 Task: Look for properties with indoor fireplaces.
Action: Mouse moved to (1066, 127)
Screenshot: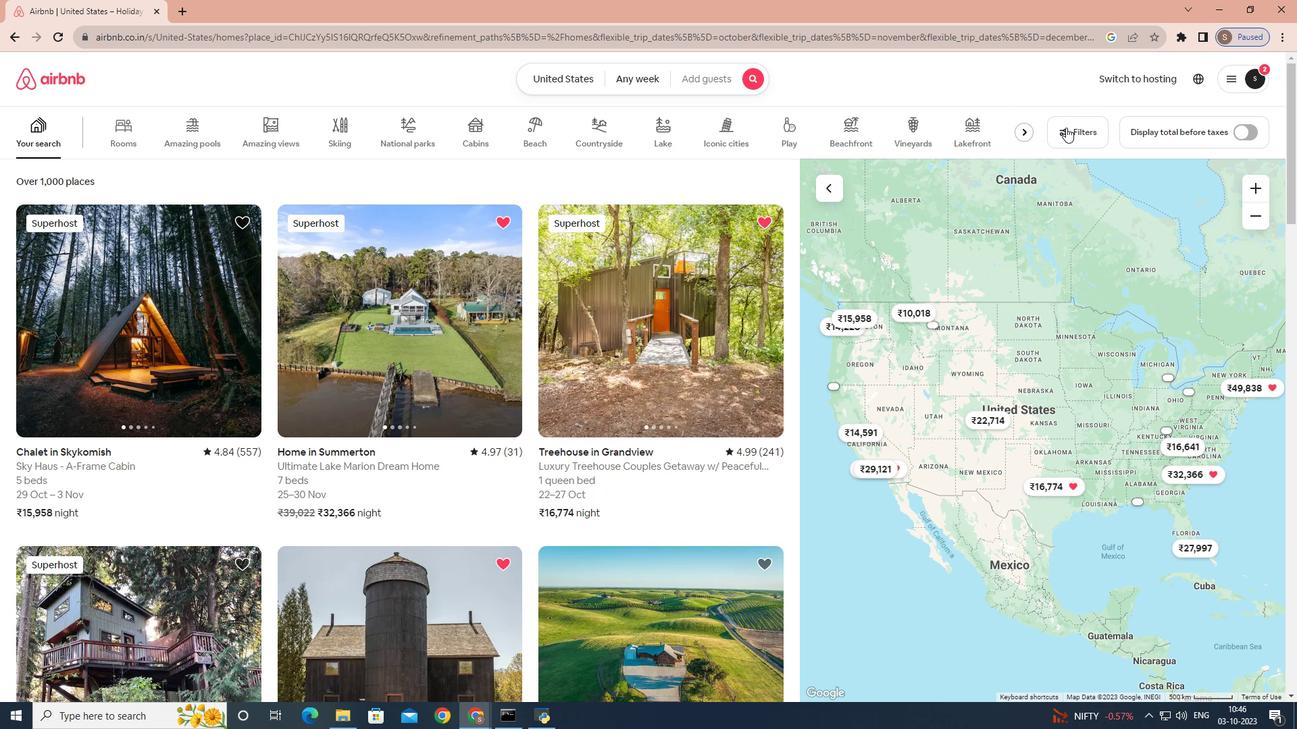 
Action: Mouse pressed left at (1066, 127)
Screenshot: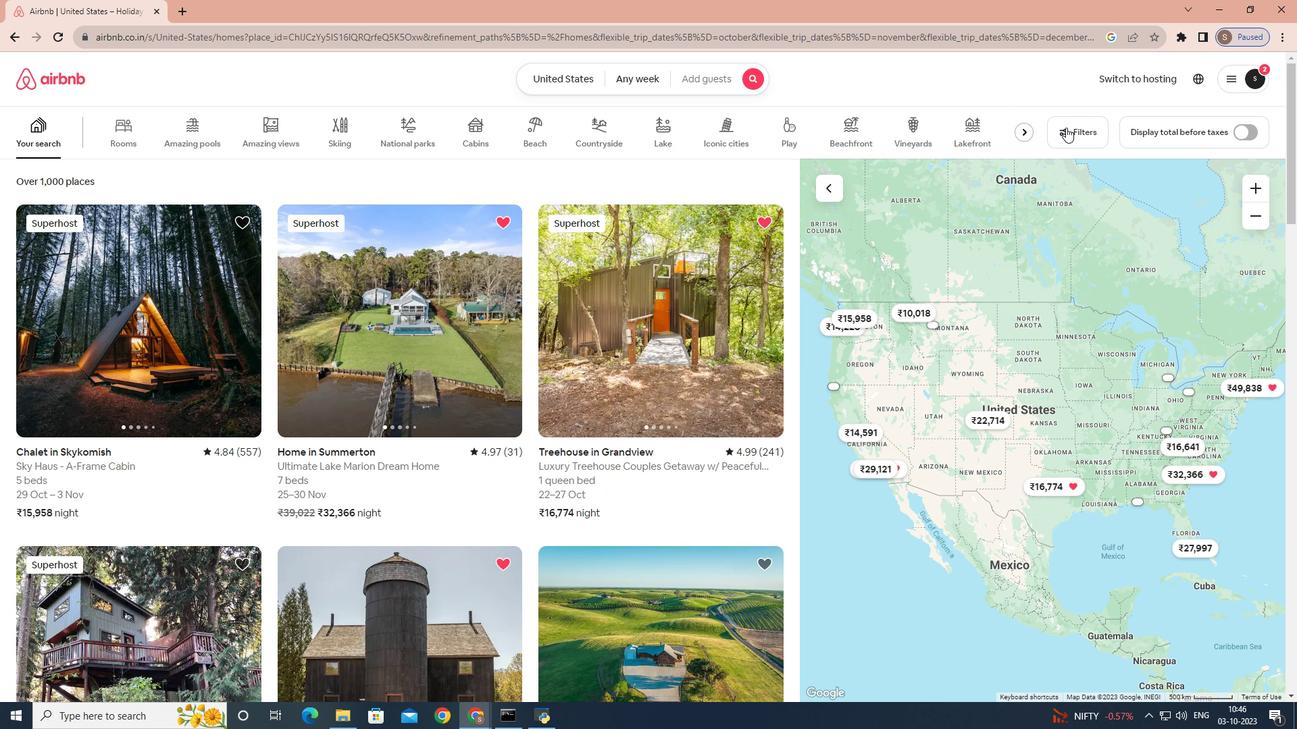
Action: Mouse moved to (803, 205)
Screenshot: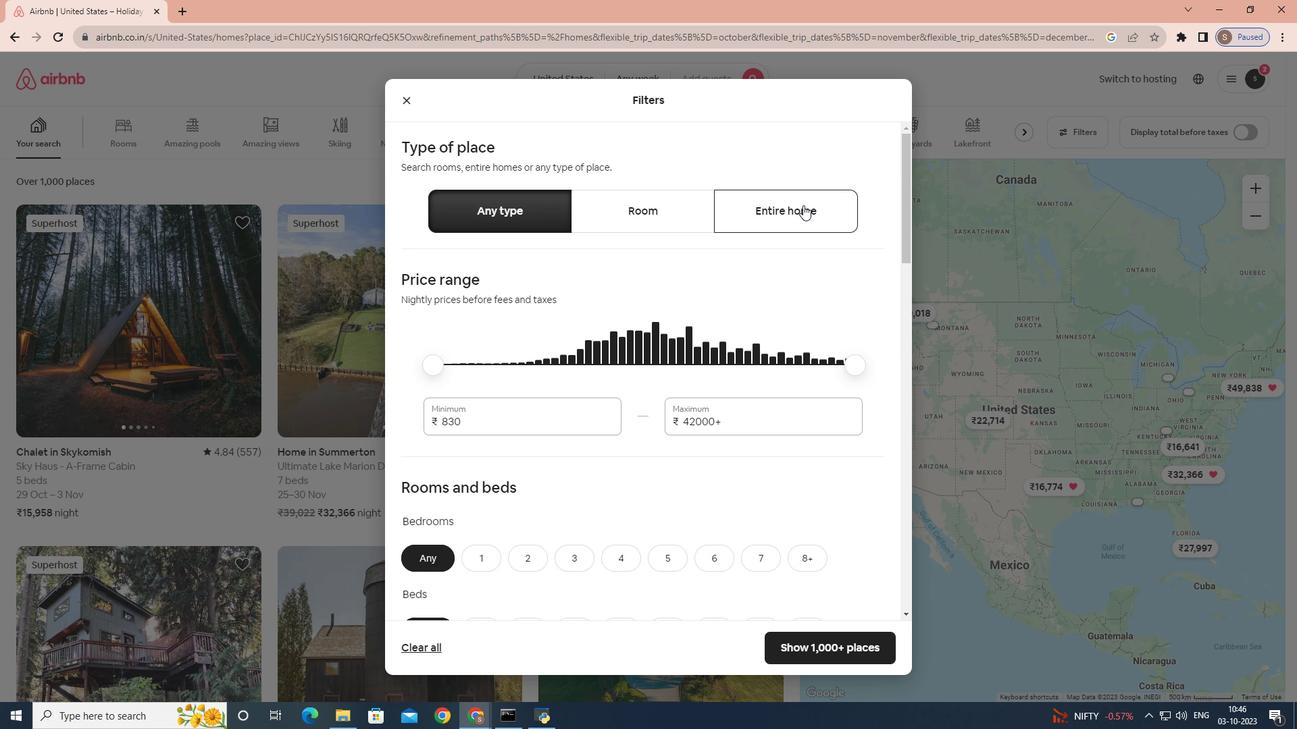 
Action: Mouse pressed left at (803, 205)
Screenshot: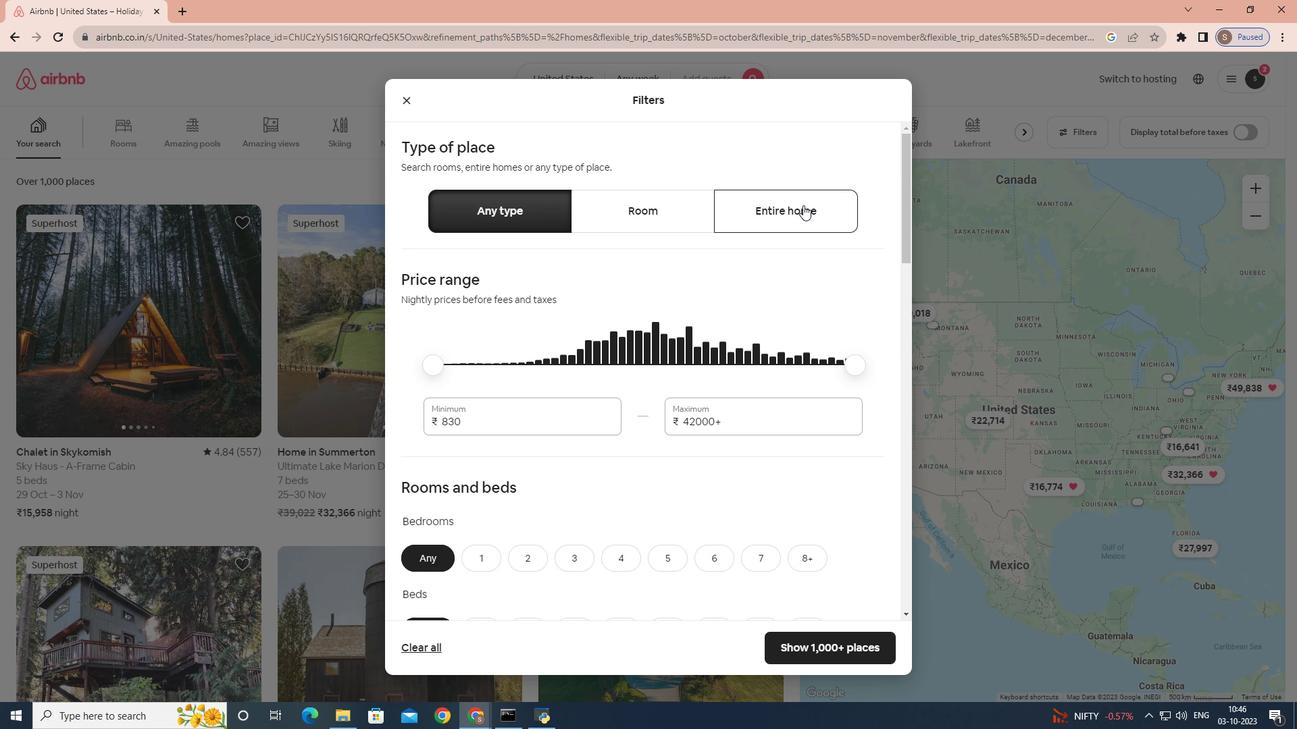 
Action: Mouse moved to (758, 266)
Screenshot: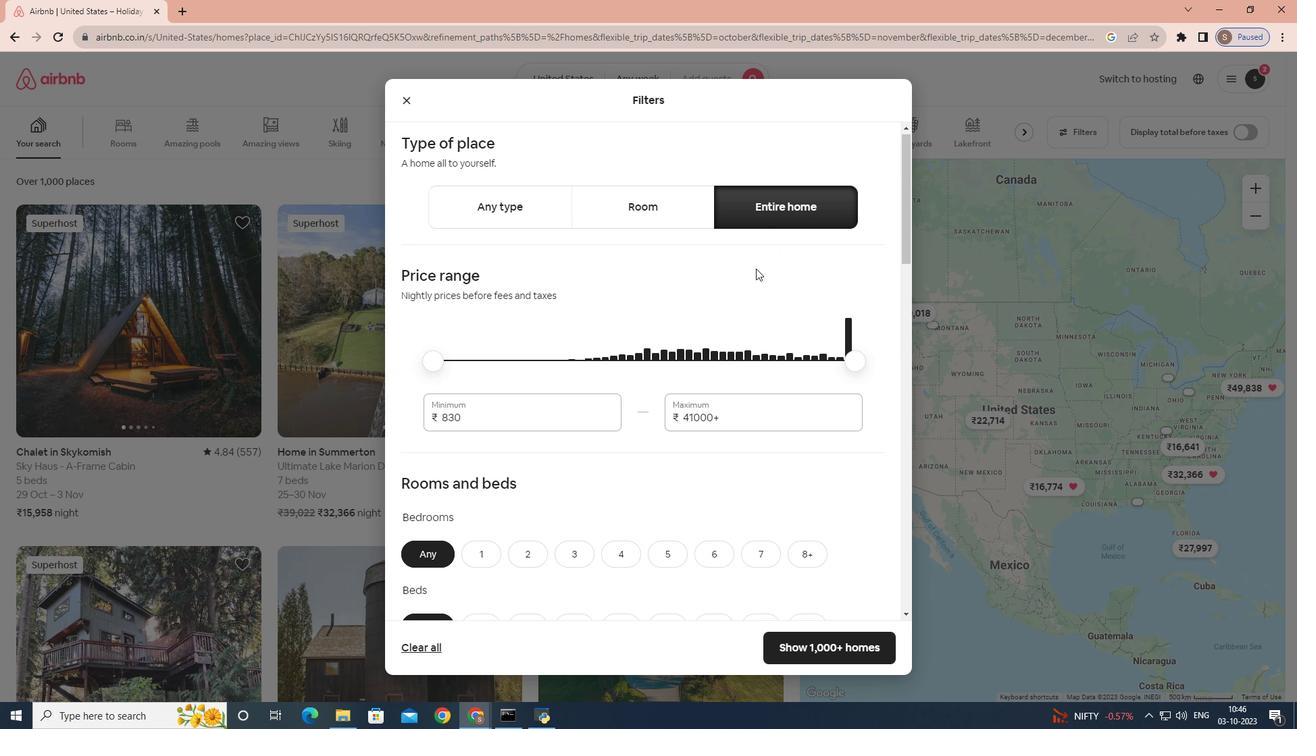 
Action: Mouse scrolled (758, 265) with delta (0, 0)
Screenshot: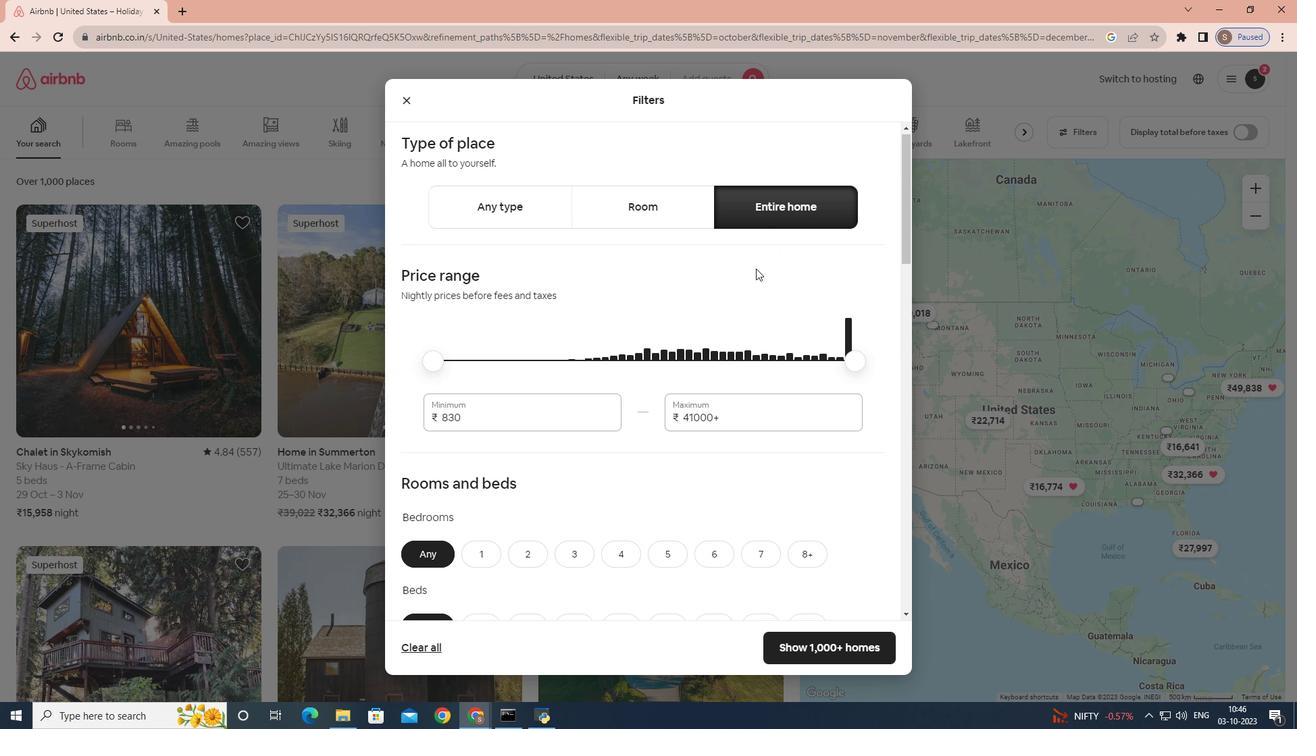 
Action: Mouse moved to (756, 268)
Screenshot: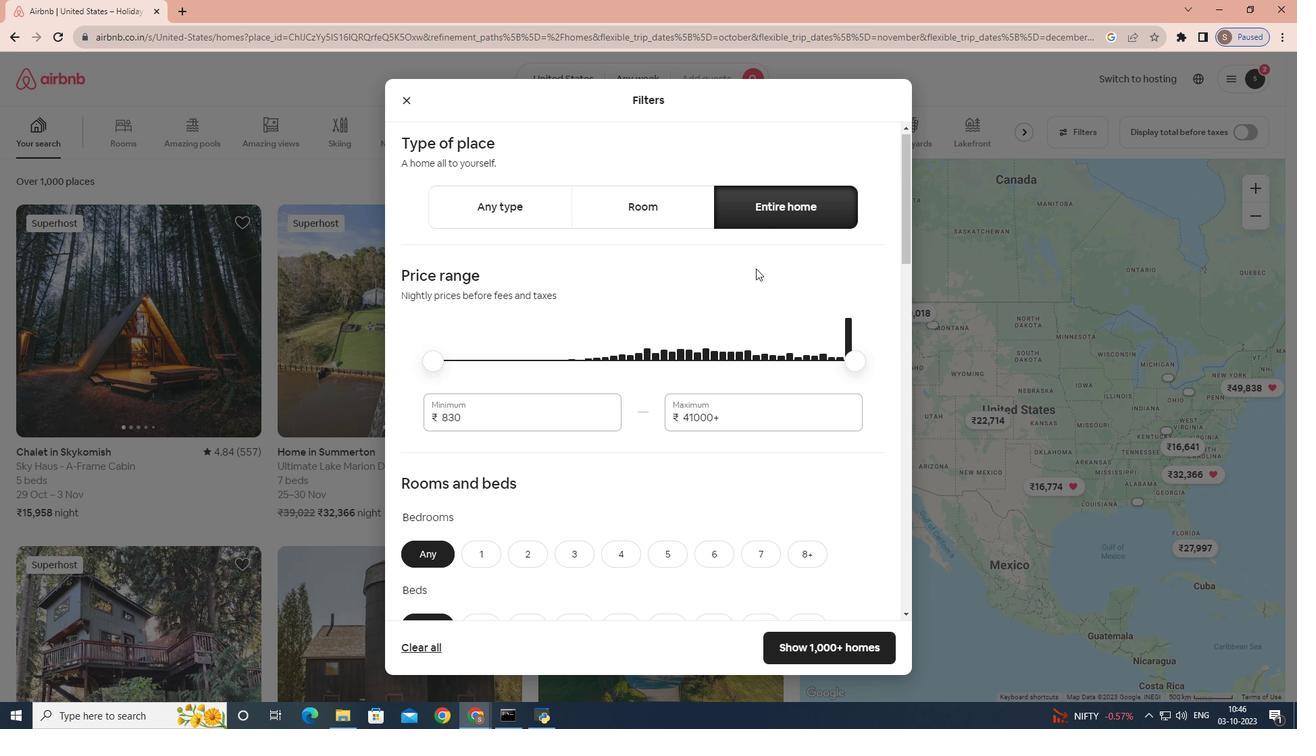 
Action: Mouse scrolled (756, 268) with delta (0, 0)
Screenshot: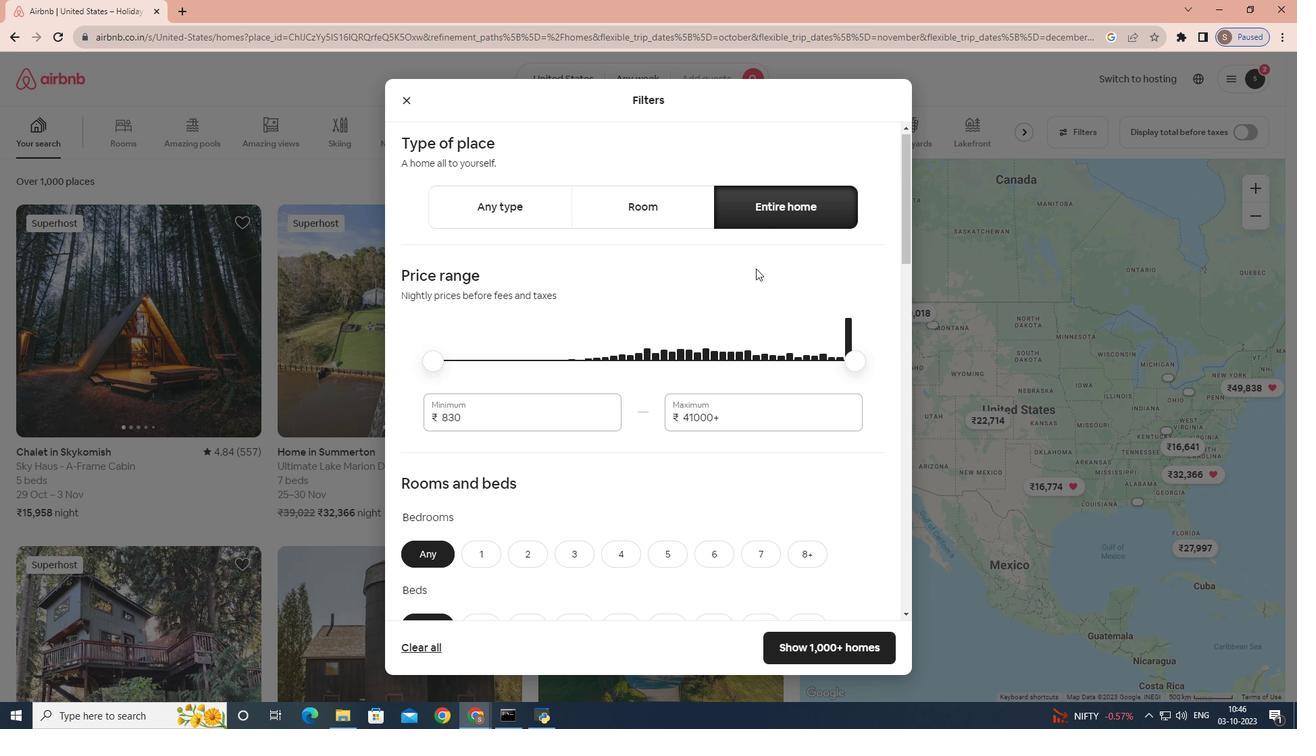 
Action: Mouse scrolled (756, 268) with delta (0, 0)
Screenshot: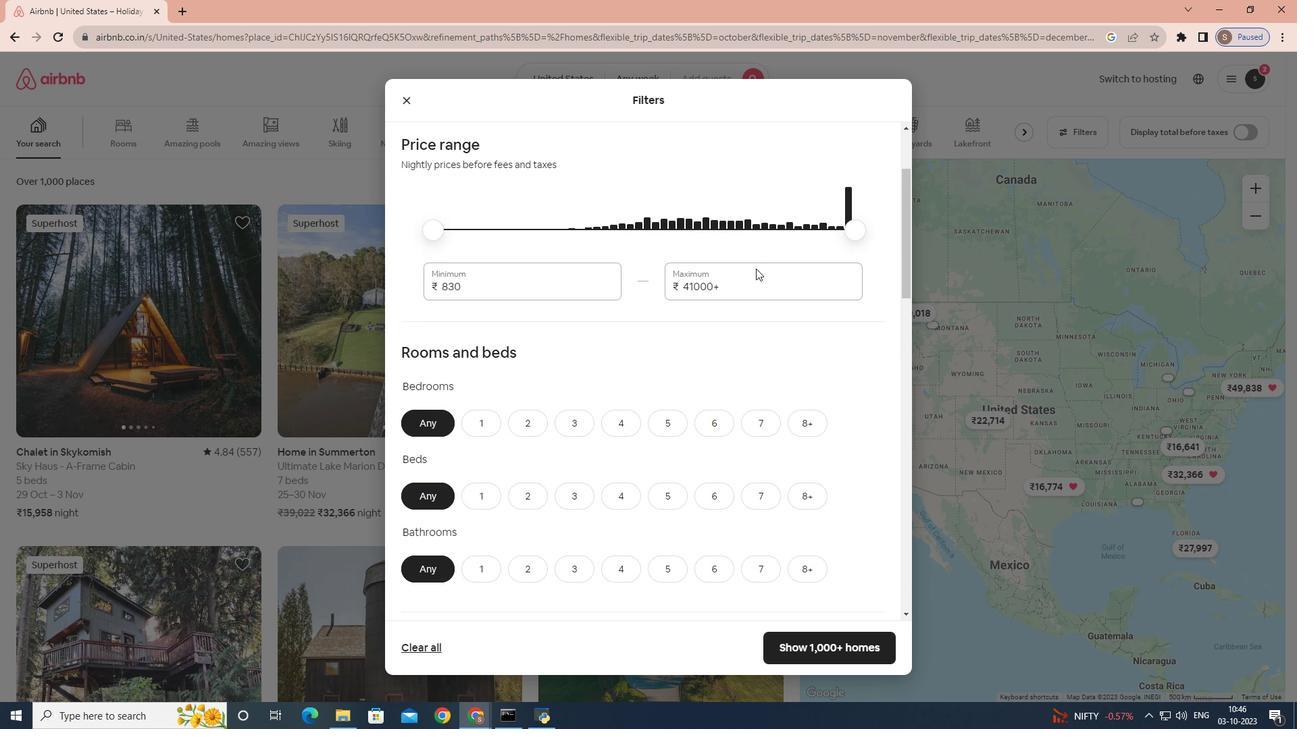 
Action: Mouse scrolled (756, 268) with delta (0, 0)
Screenshot: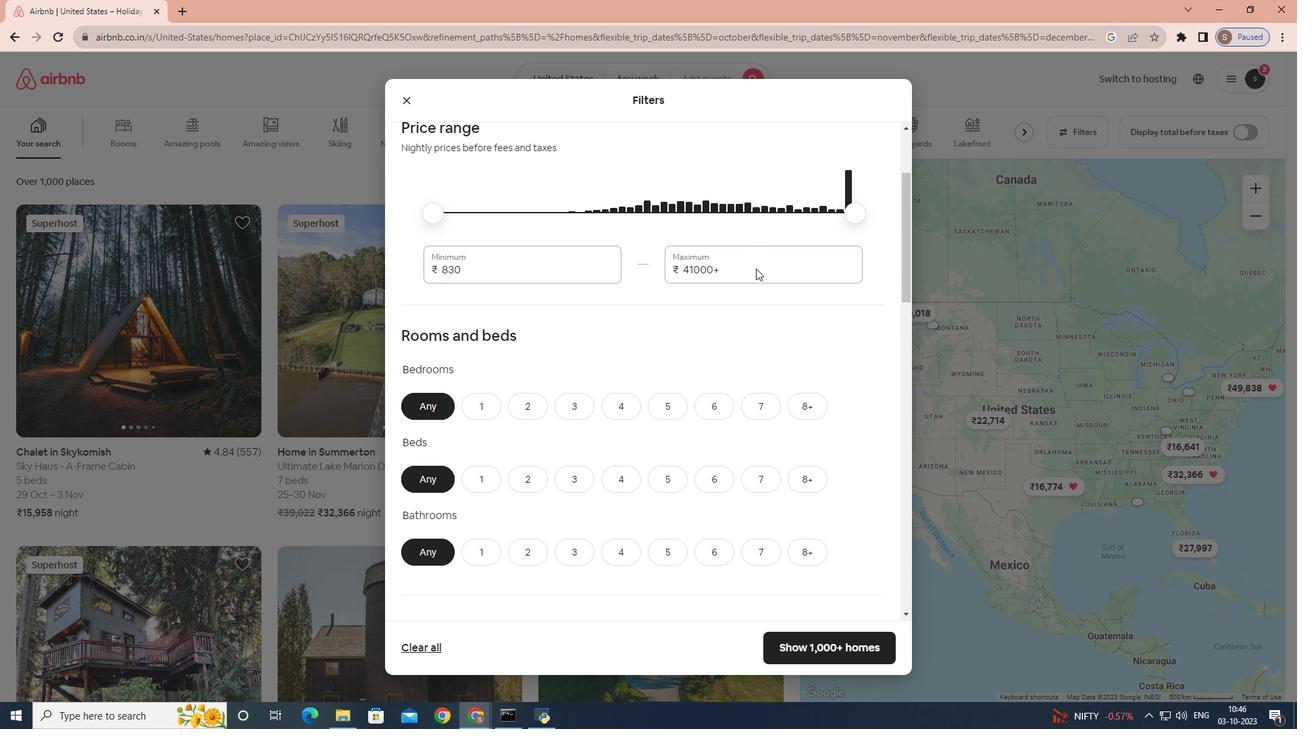 
Action: Mouse scrolled (756, 268) with delta (0, 0)
Screenshot: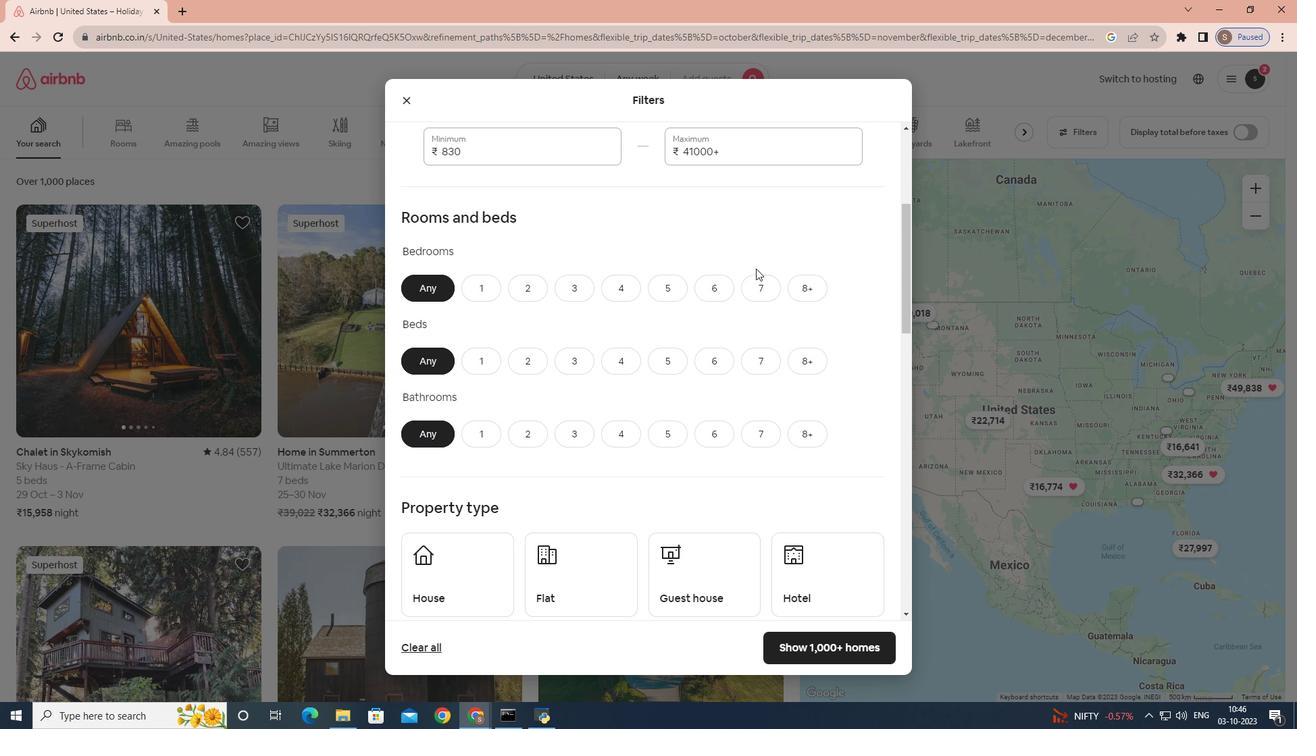 
Action: Mouse scrolled (756, 268) with delta (0, 0)
Screenshot: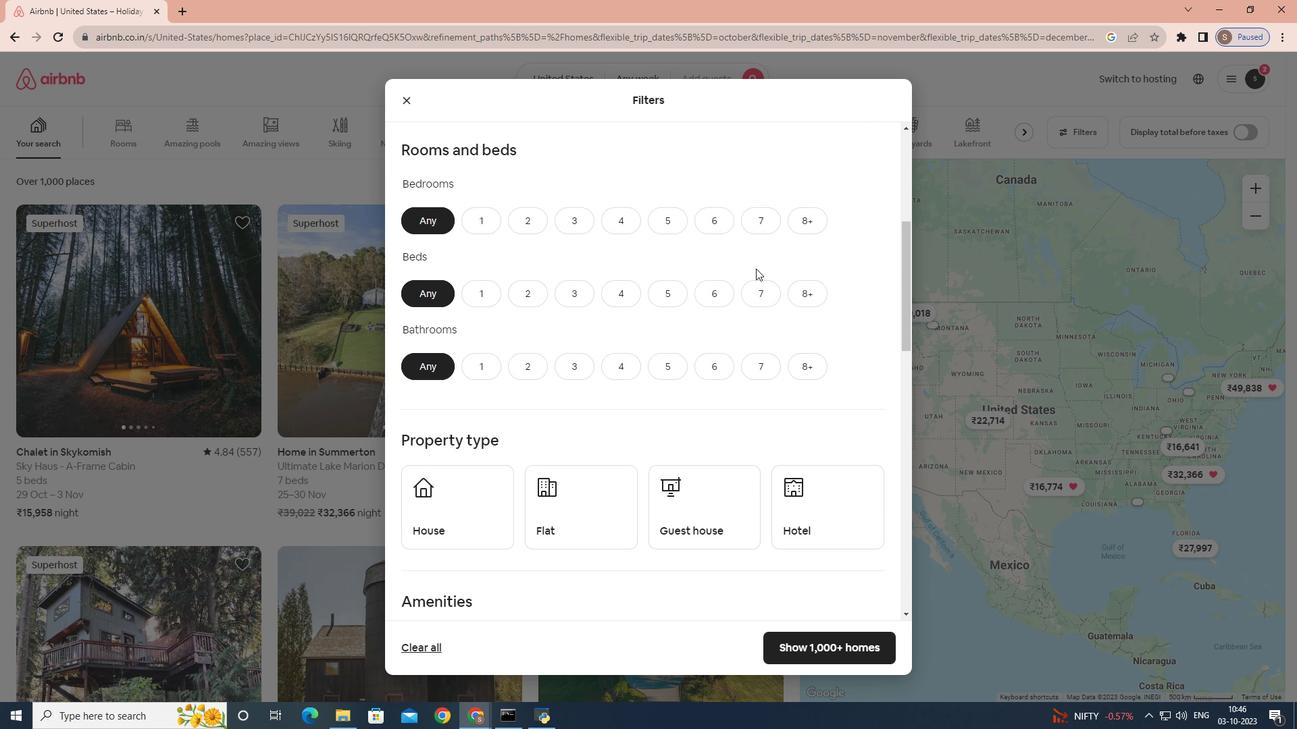 
Action: Mouse scrolled (756, 268) with delta (0, 0)
Screenshot: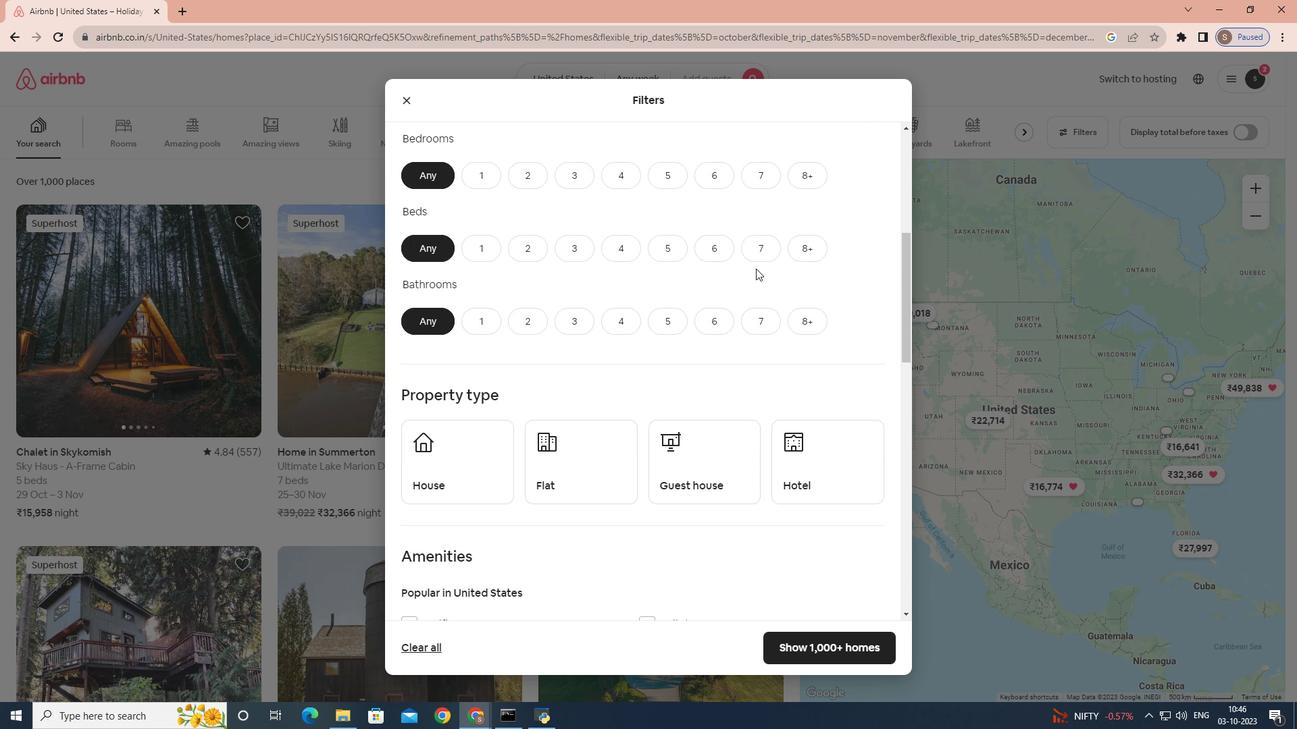 
Action: Mouse scrolled (756, 268) with delta (0, 0)
Screenshot: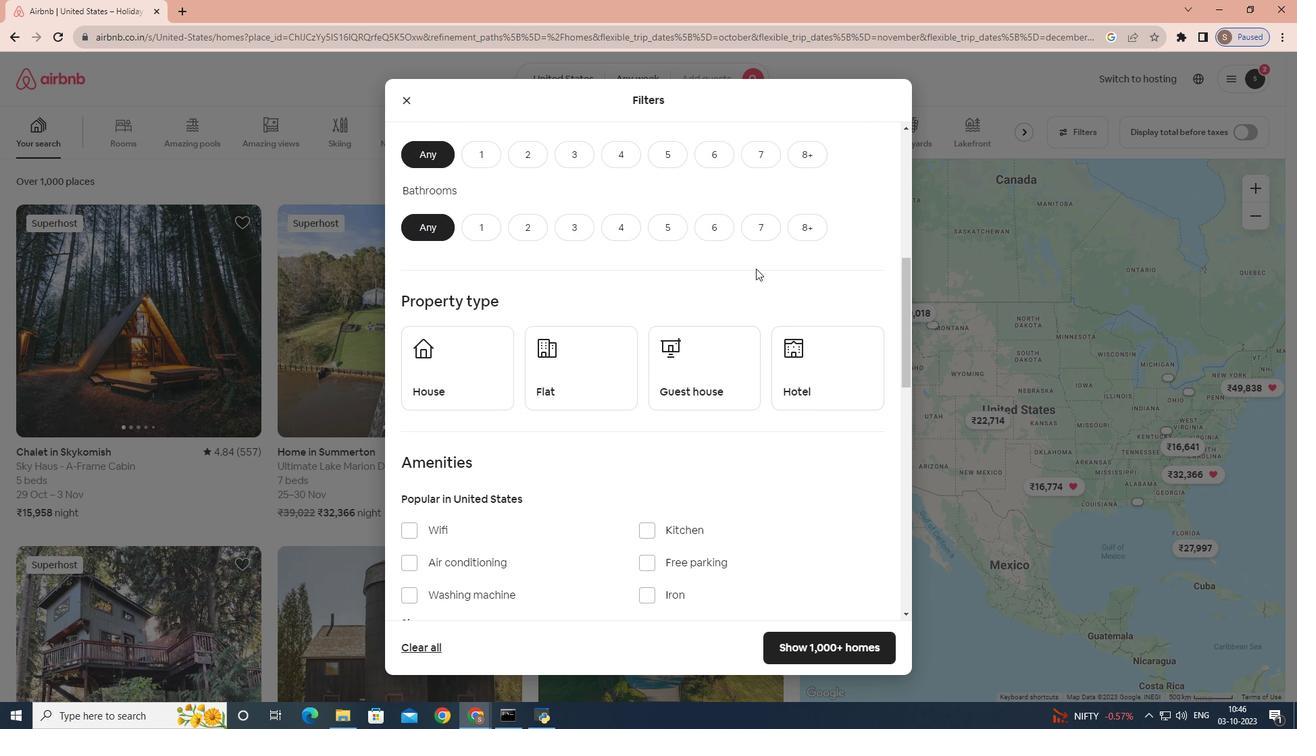 
Action: Mouse scrolled (756, 268) with delta (0, 0)
Screenshot: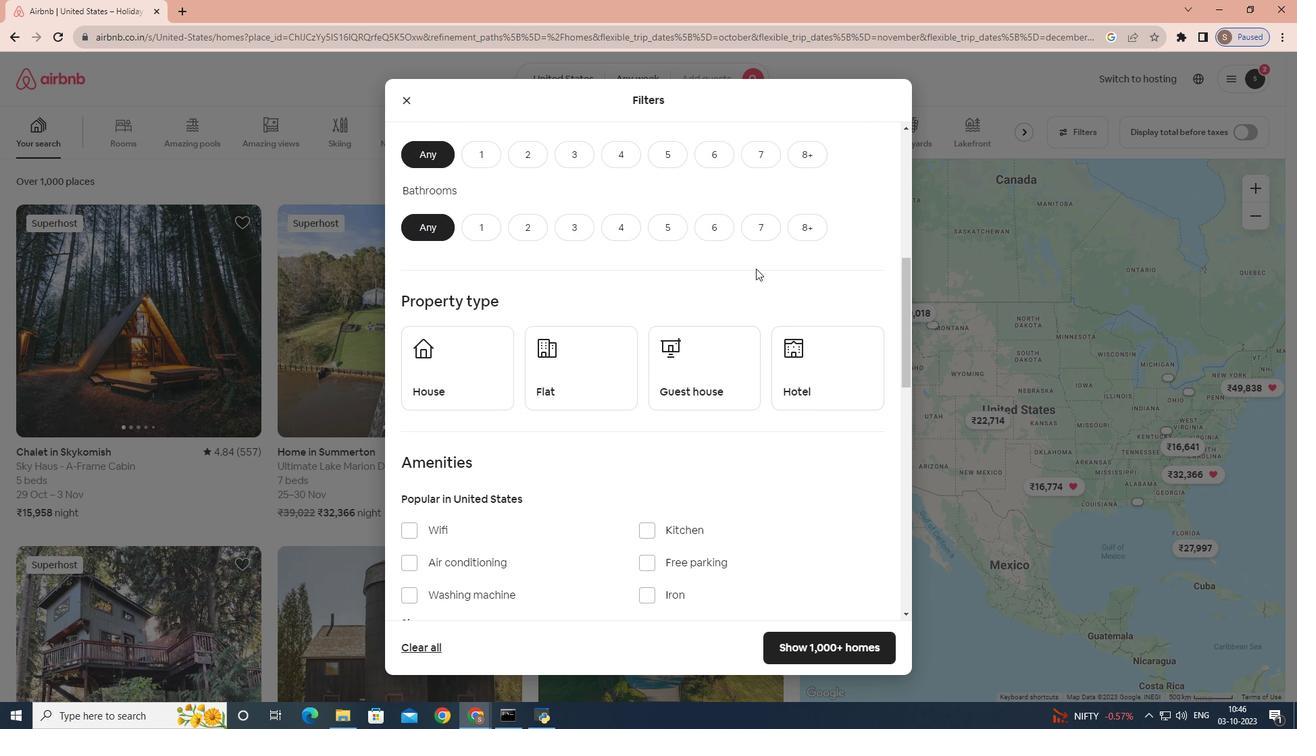 
Action: Mouse scrolled (756, 268) with delta (0, 0)
Screenshot: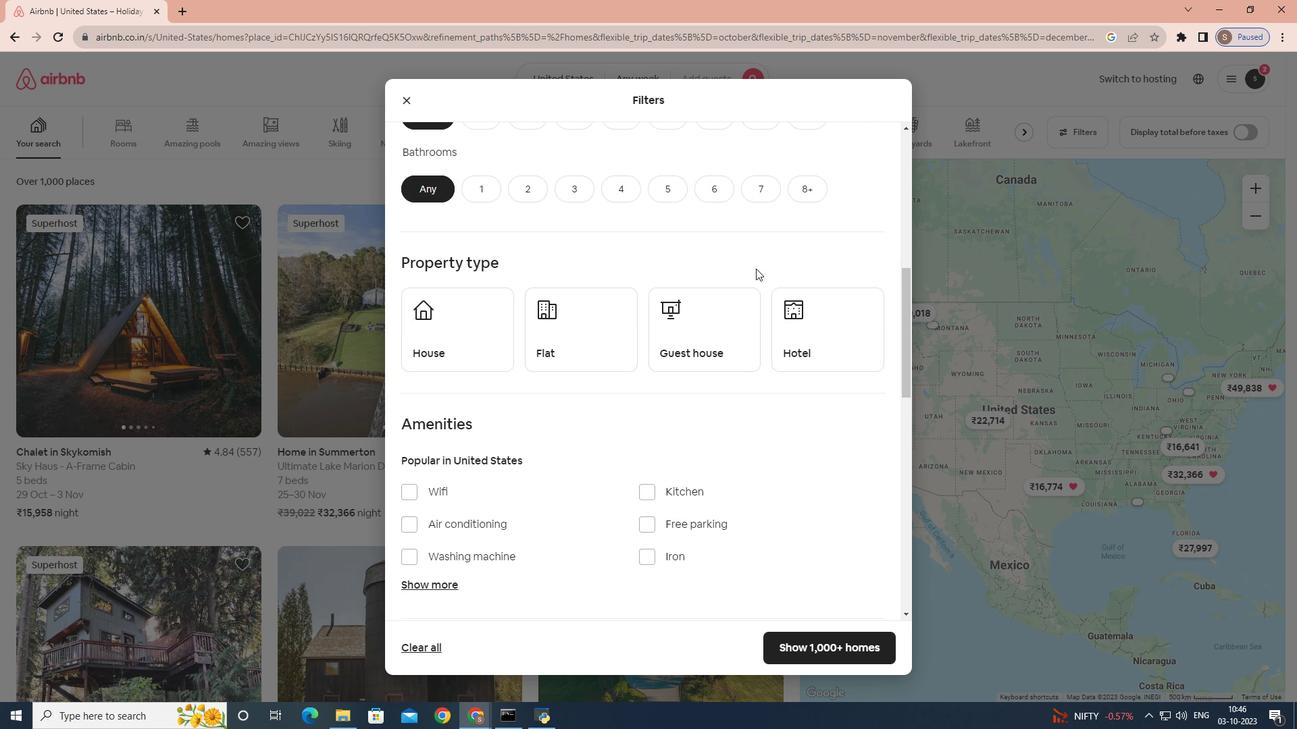 
Action: Mouse scrolled (756, 268) with delta (0, 0)
Screenshot: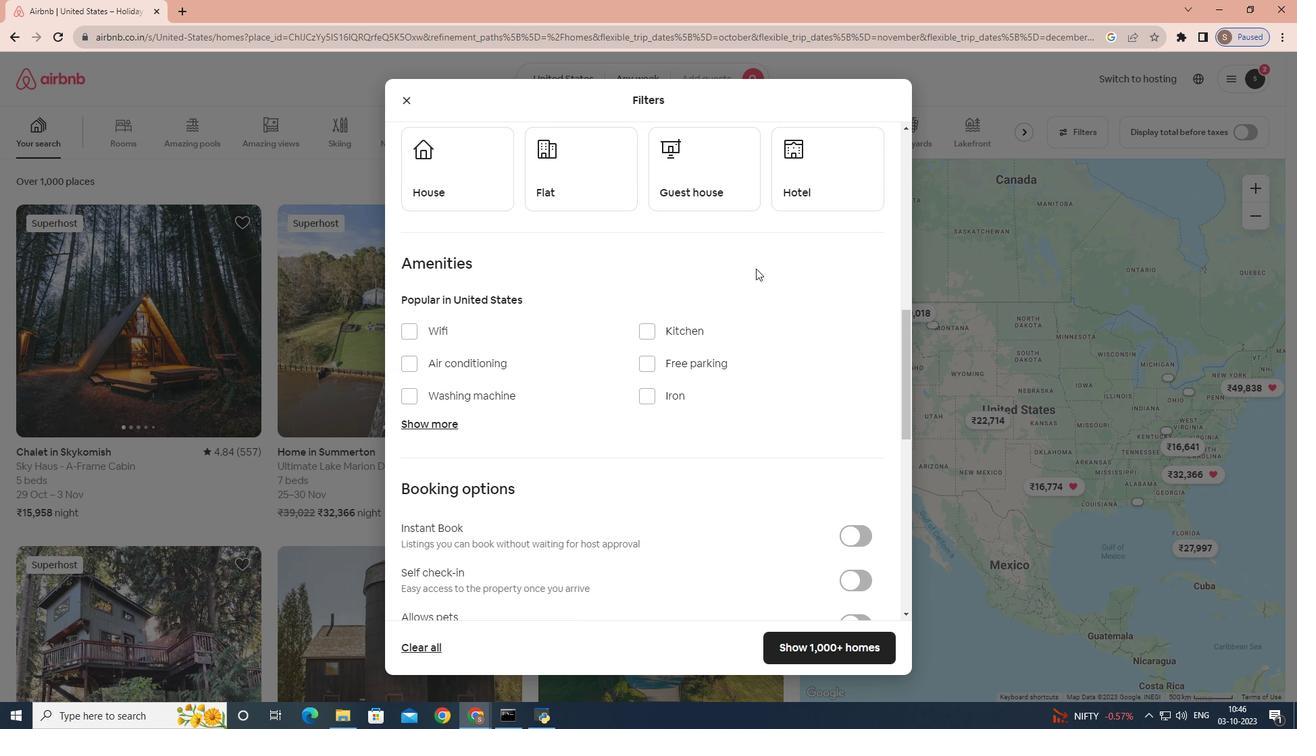 
Action: Mouse moved to (420, 361)
Screenshot: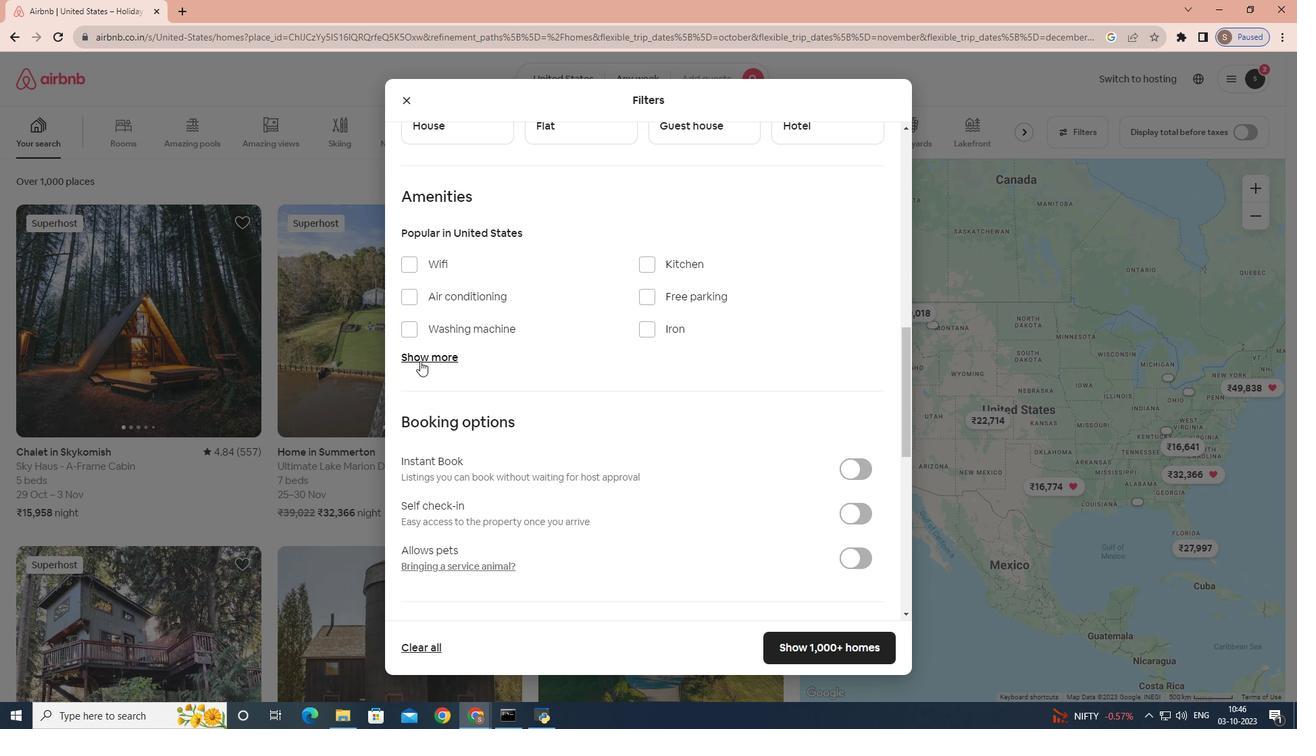 
Action: Mouse pressed left at (420, 361)
Screenshot: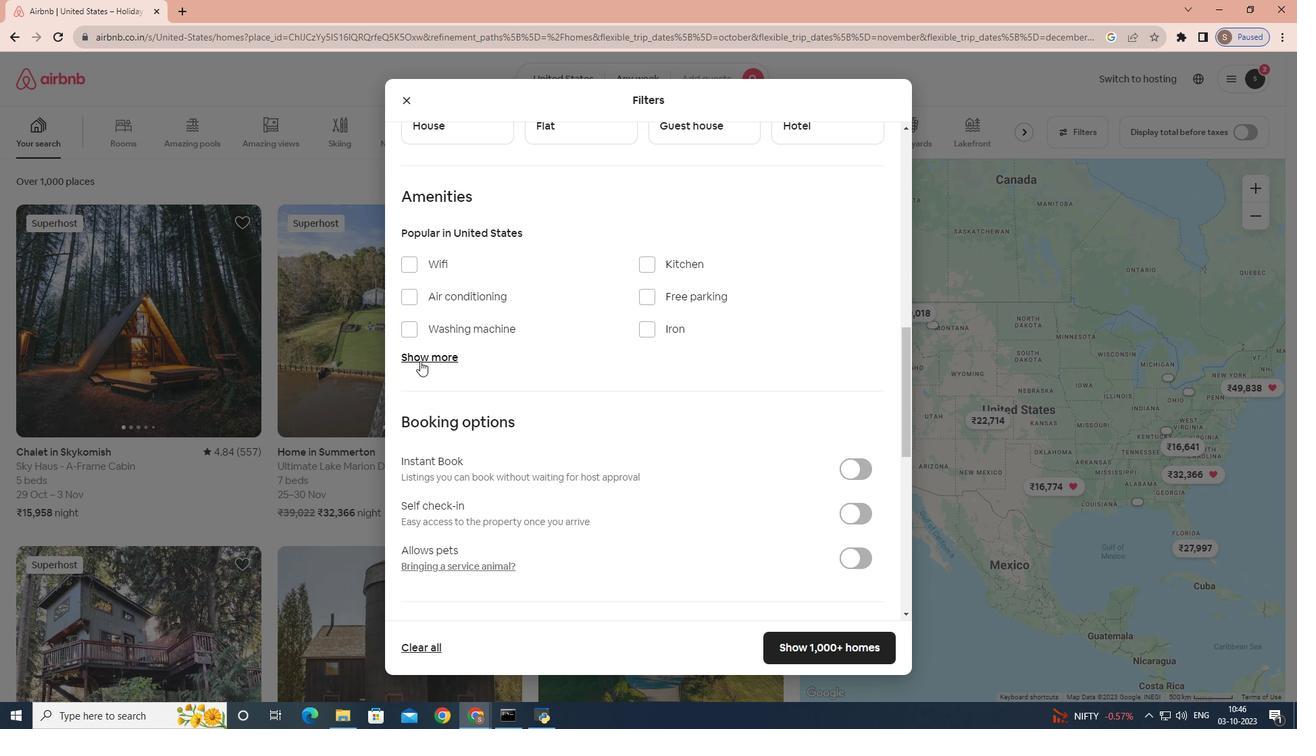 
Action: Mouse moved to (535, 383)
Screenshot: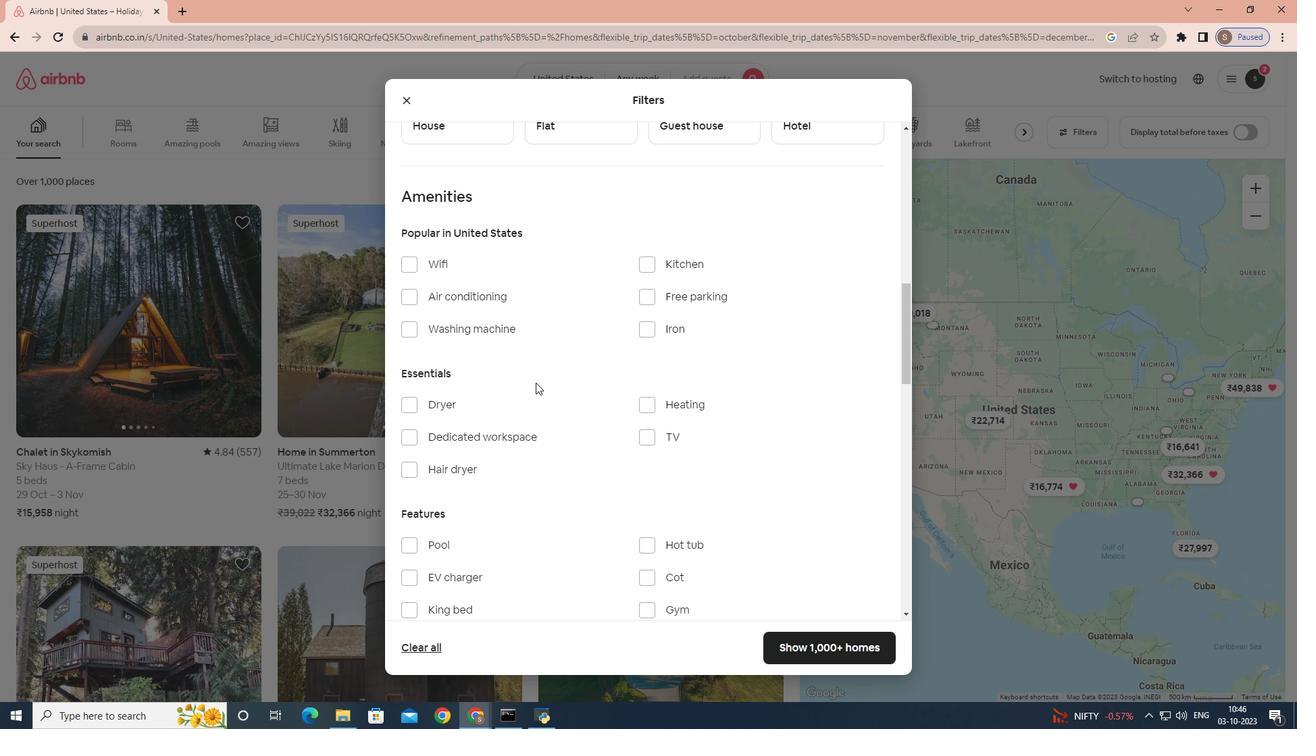 
Action: Mouse scrolled (535, 382) with delta (0, 0)
Screenshot: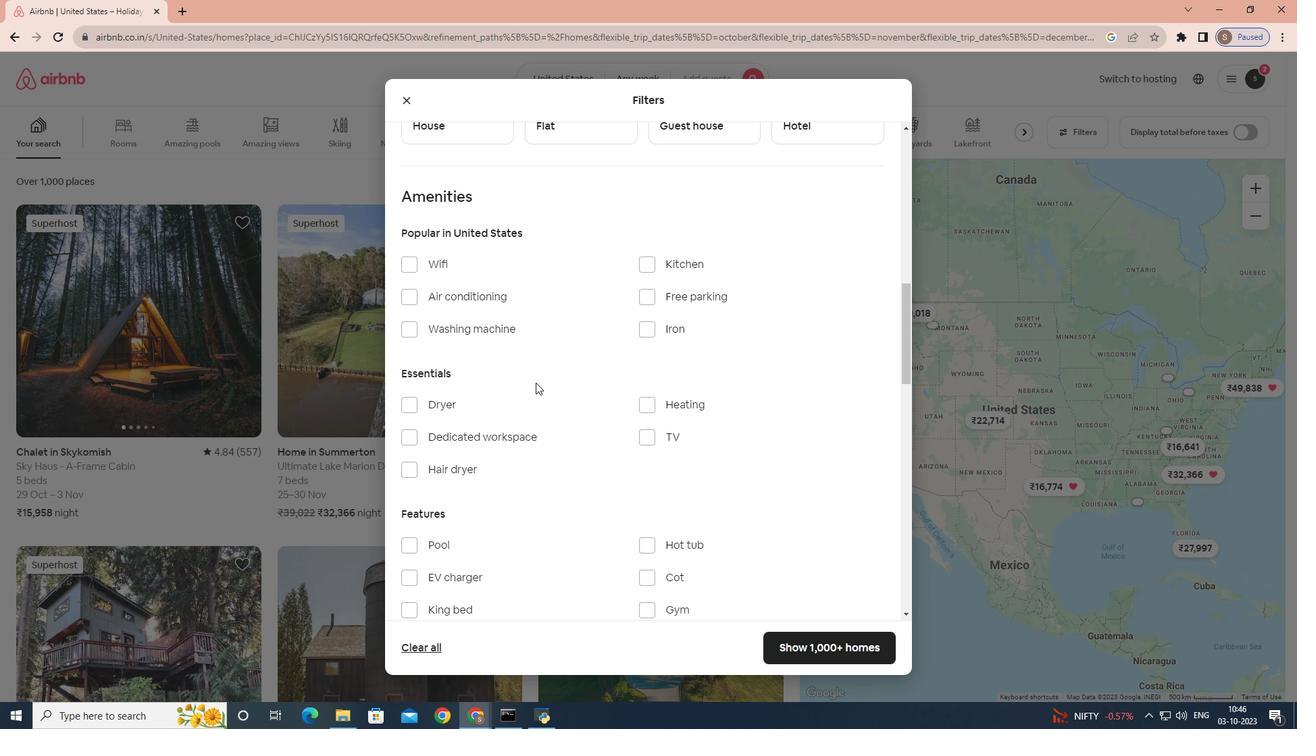 
Action: Mouse scrolled (535, 382) with delta (0, 0)
Screenshot: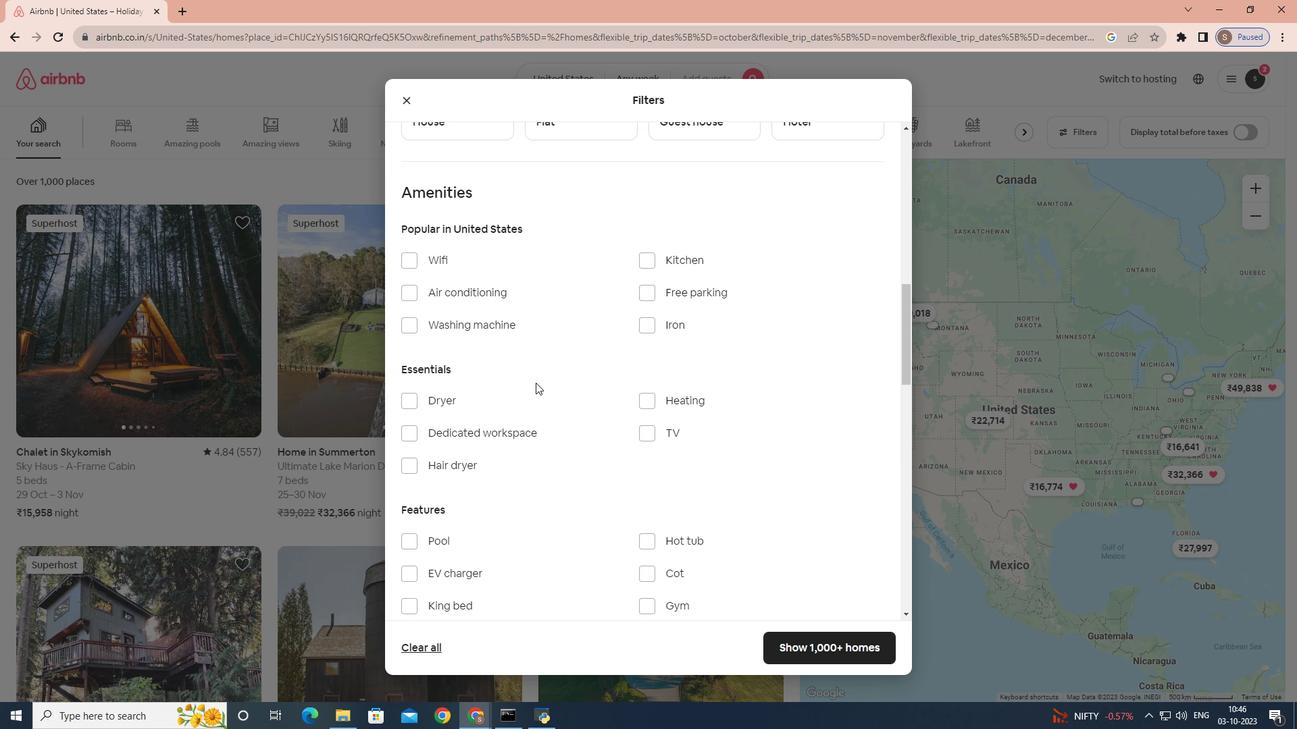 
Action: Mouse scrolled (535, 382) with delta (0, 0)
Screenshot: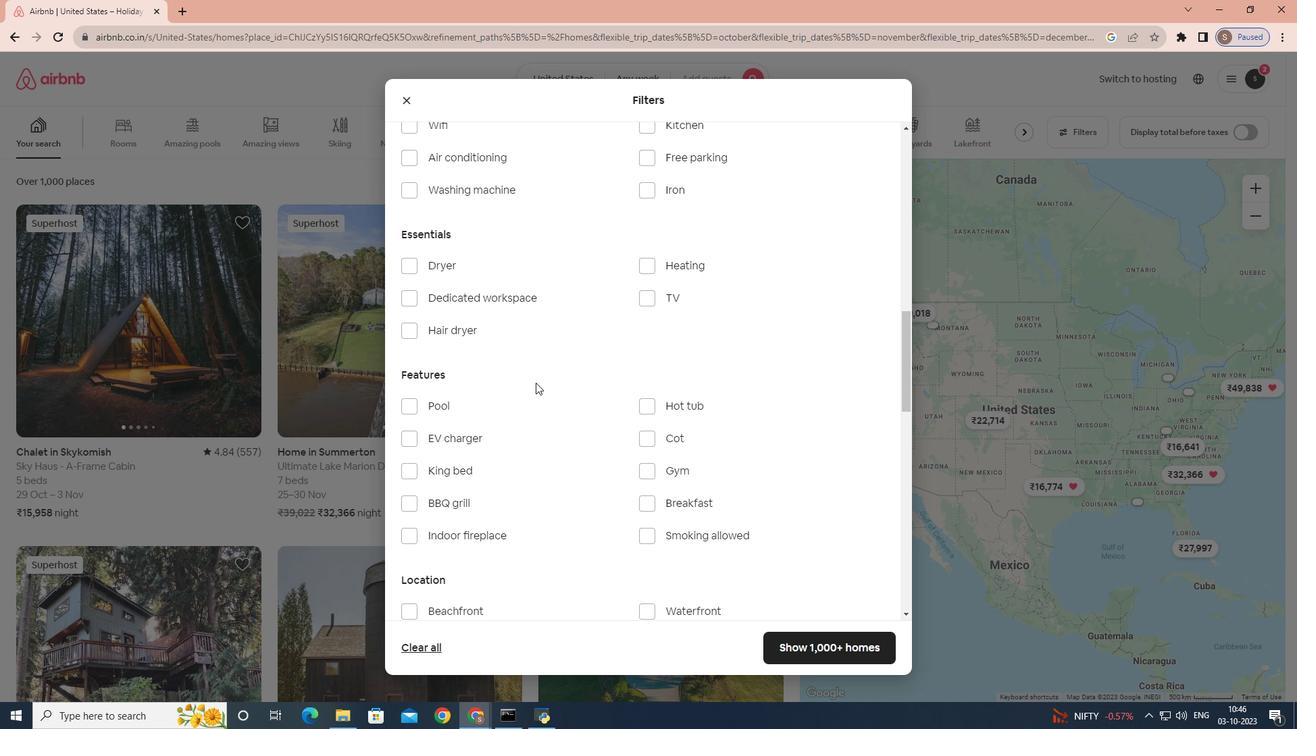 
Action: Mouse moved to (404, 466)
Screenshot: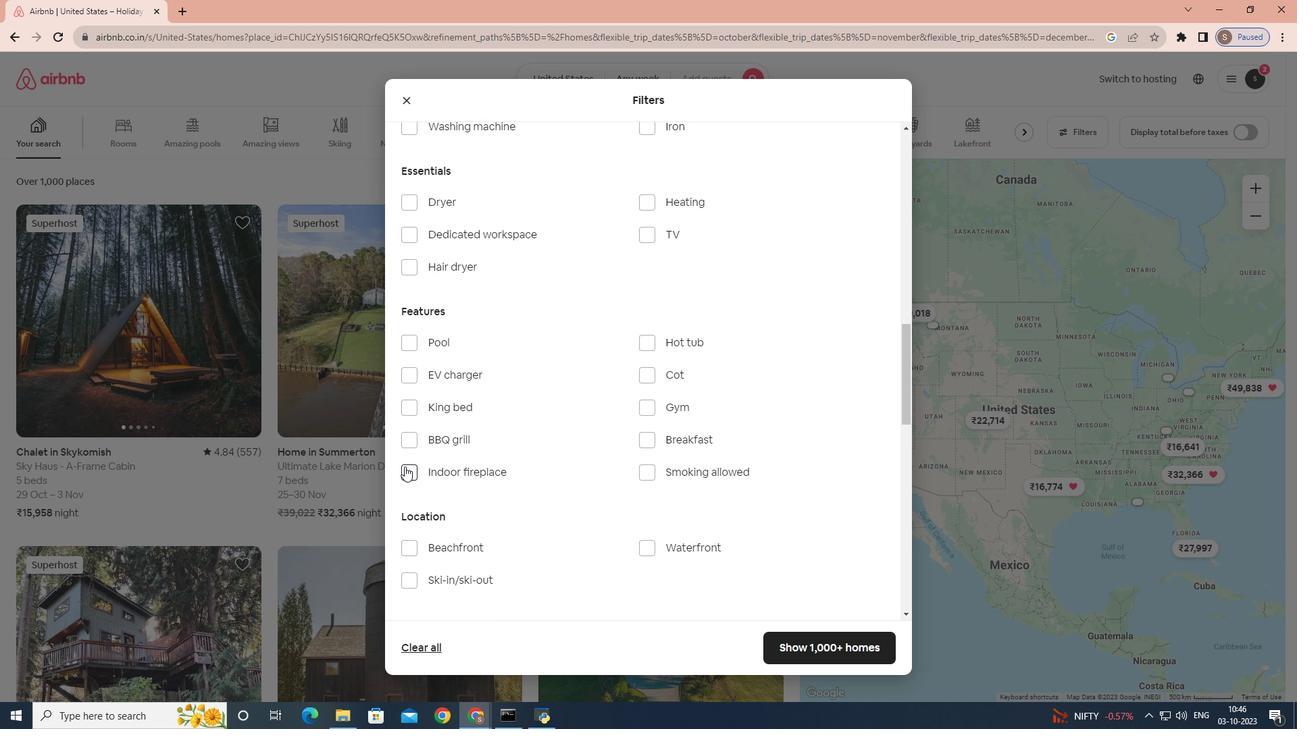 
Action: Mouse pressed left at (404, 466)
Screenshot: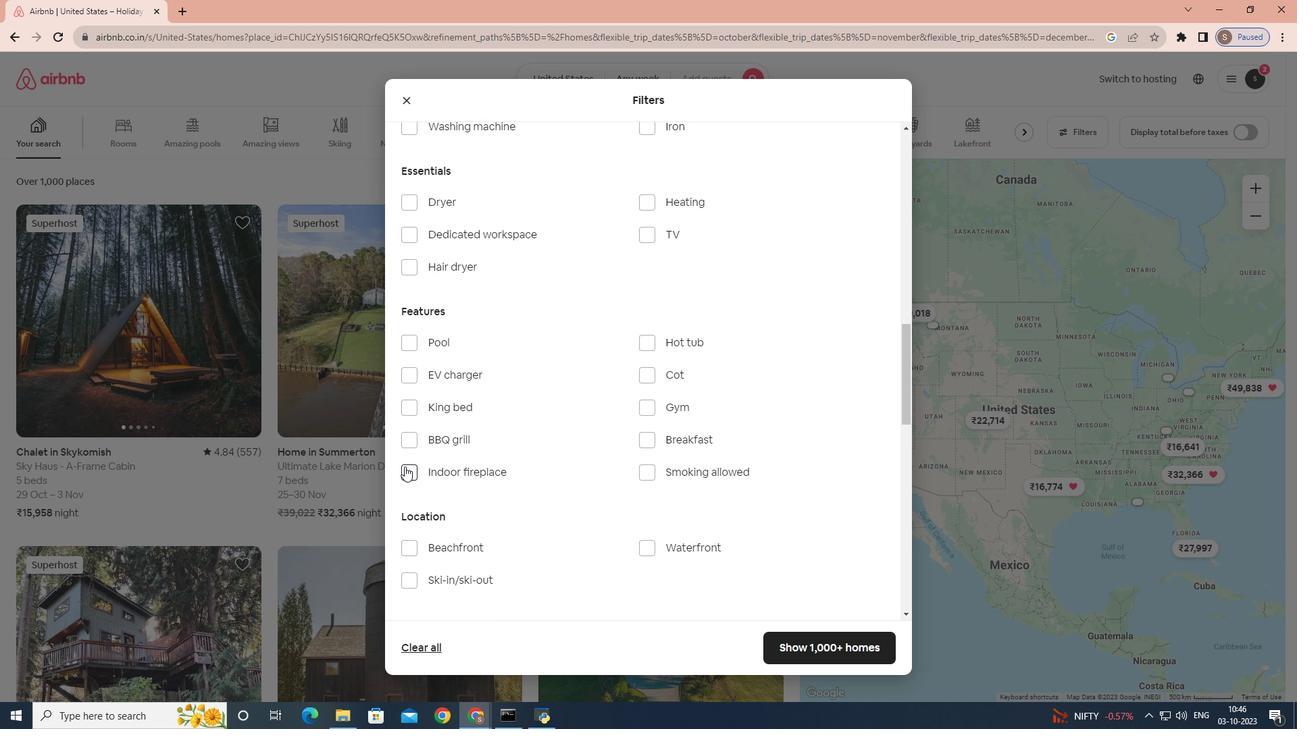 
Action: Mouse moved to (827, 643)
Screenshot: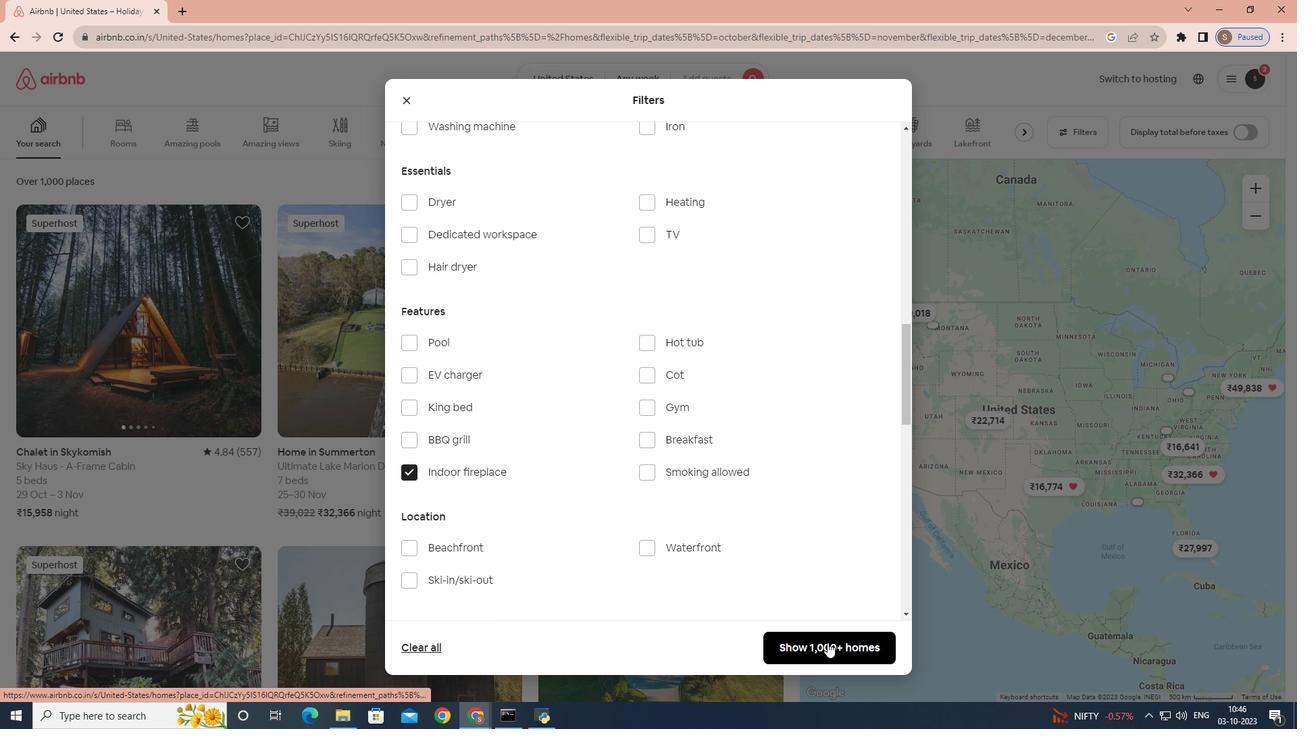 
Action: Mouse pressed left at (827, 643)
Screenshot: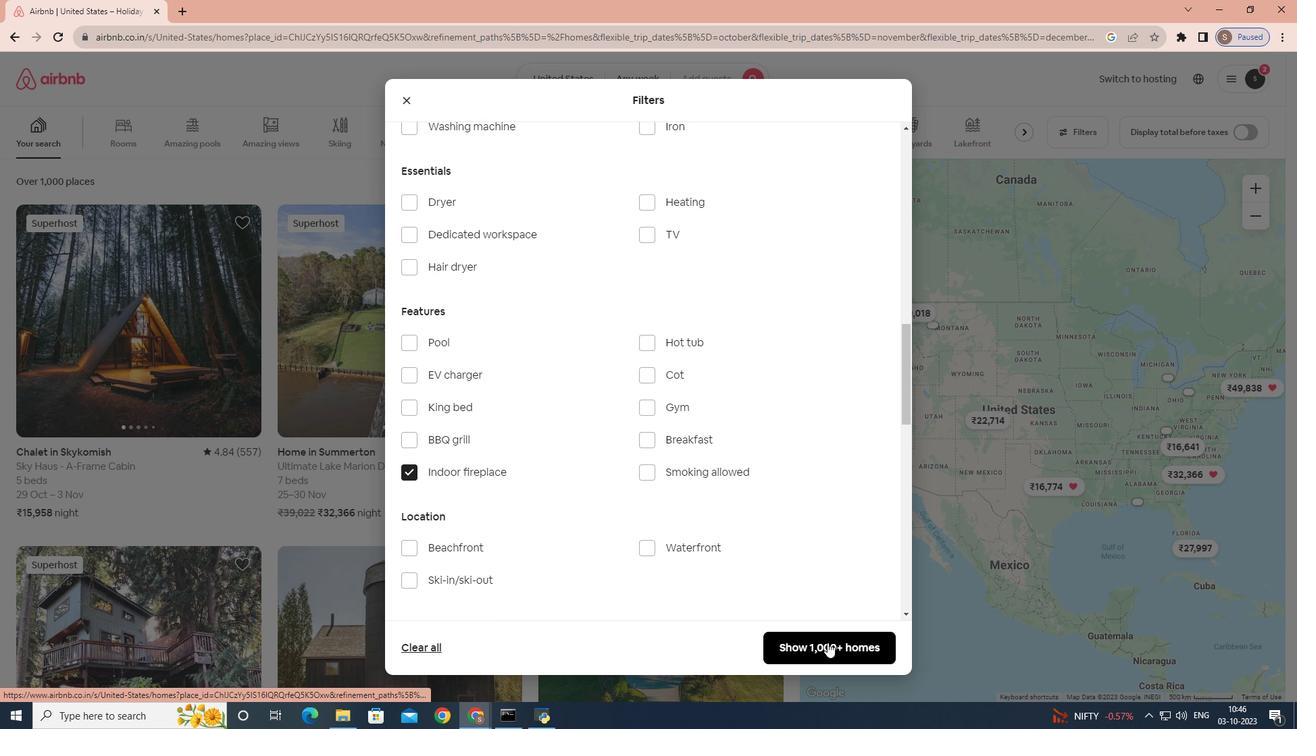 
Action: Mouse moved to (818, 642)
Screenshot: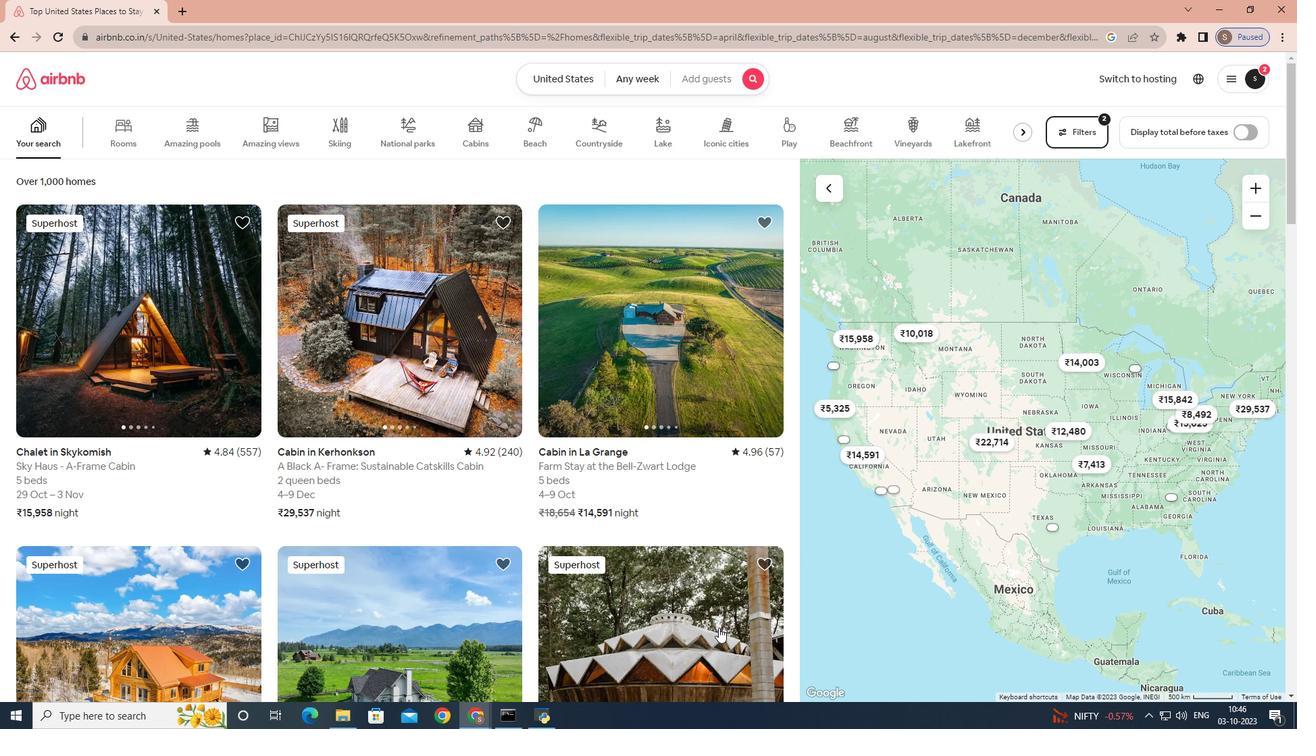 
